 Task: Apply color scale to range C2.
Action: Mouse moved to (179, 124)
Screenshot: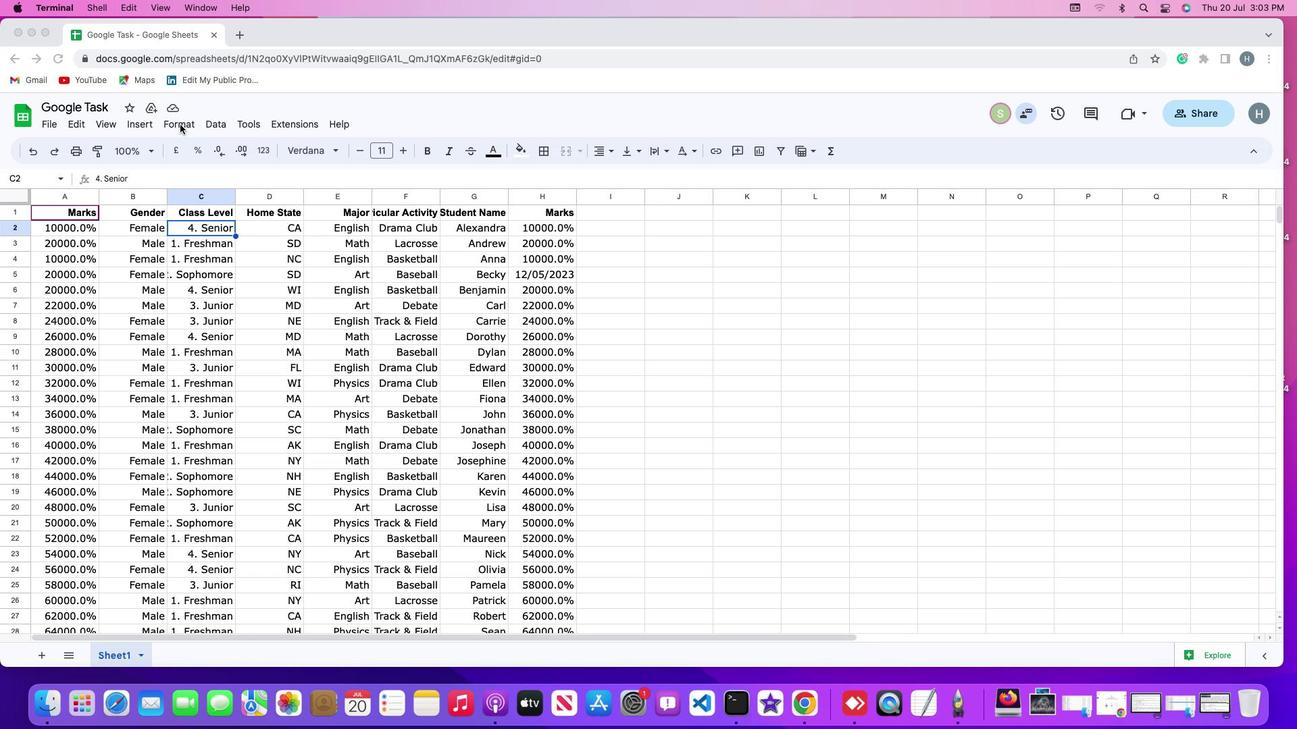 
Action: Mouse pressed left at (179, 124)
Screenshot: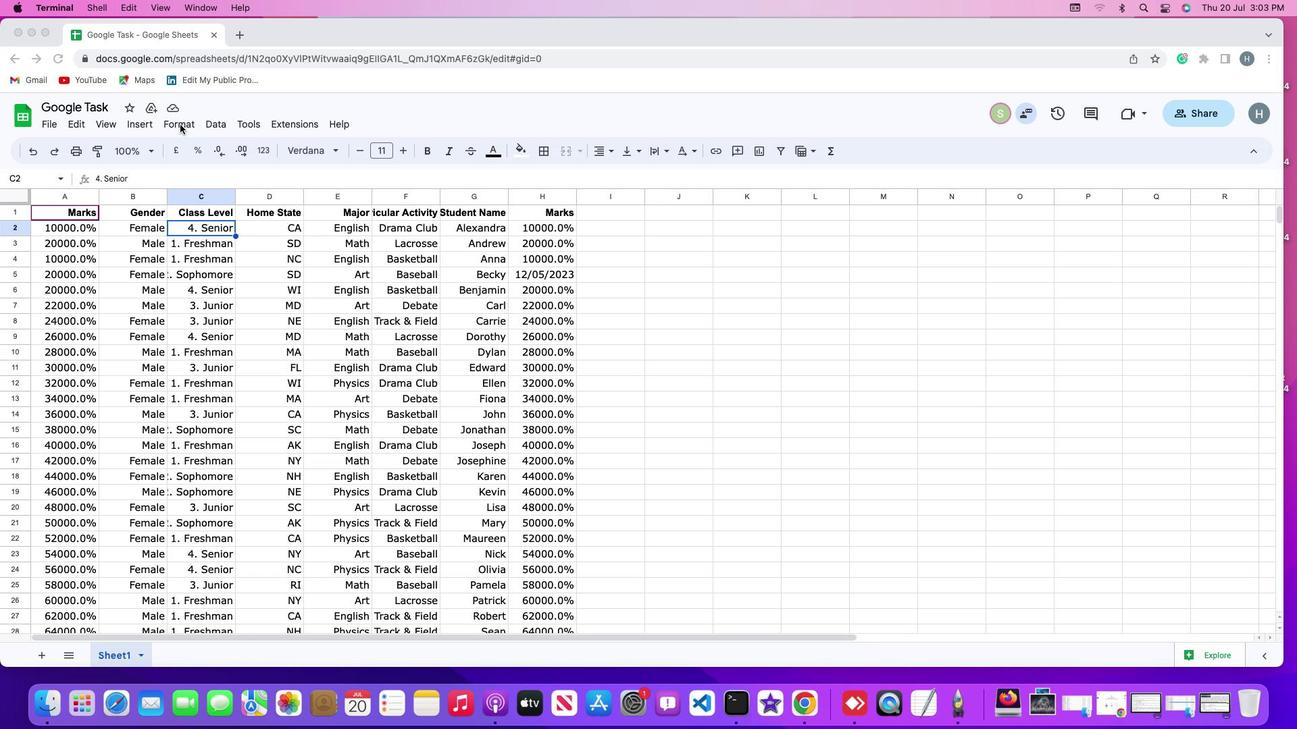 
Action: Mouse moved to (179, 127)
Screenshot: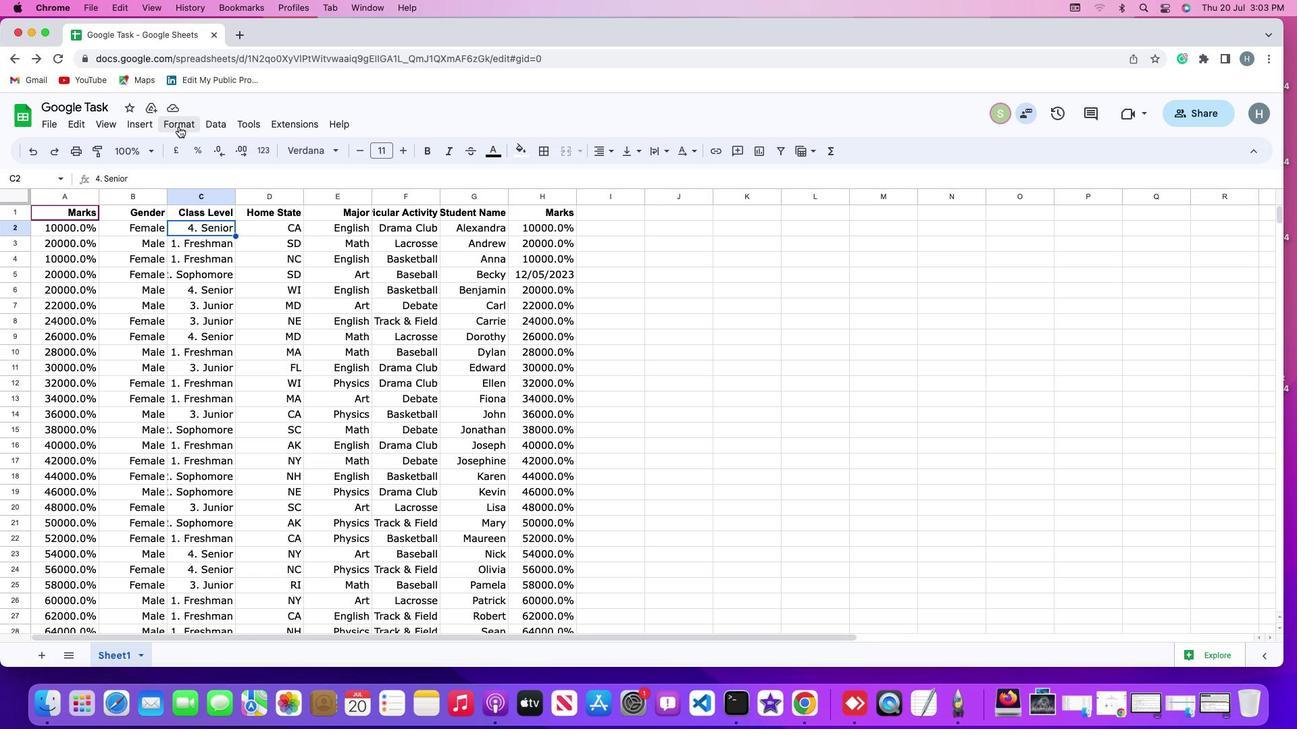 
Action: Mouse pressed left at (179, 127)
Screenshot: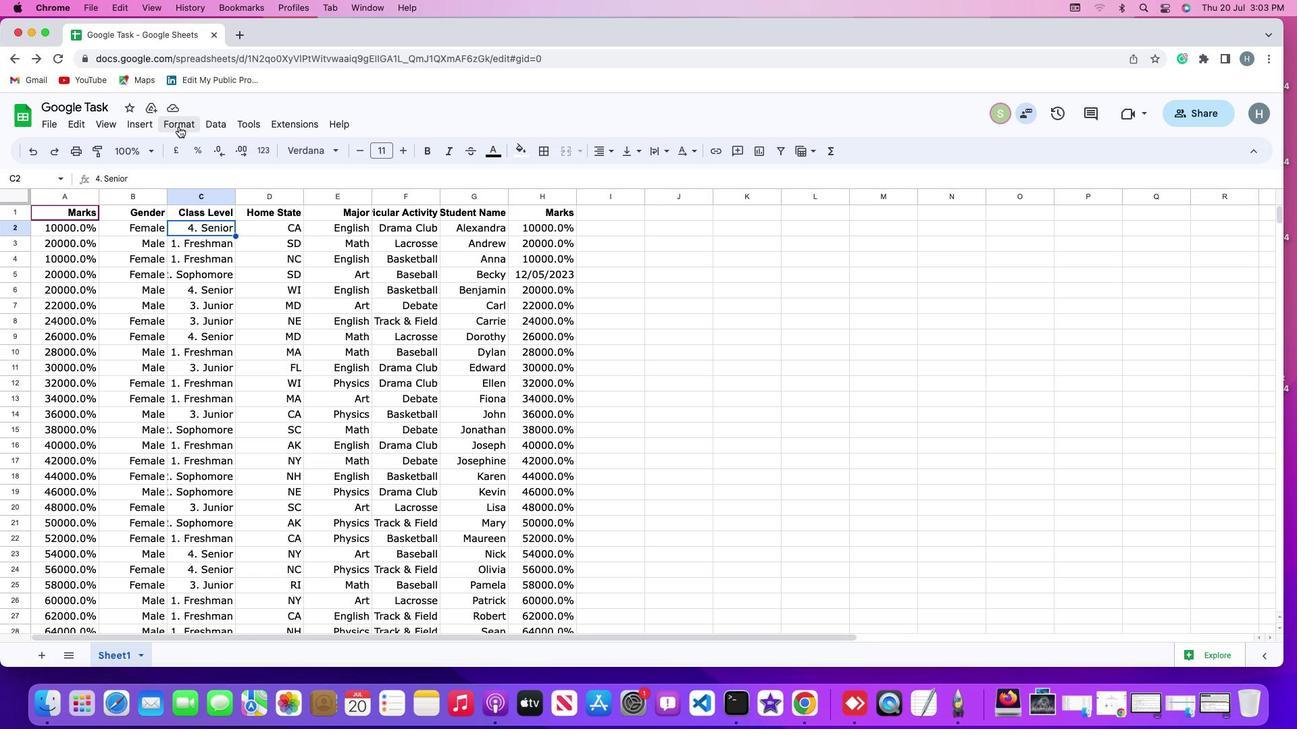 
Action: Mouse moved to (204, 358)
Screenshot: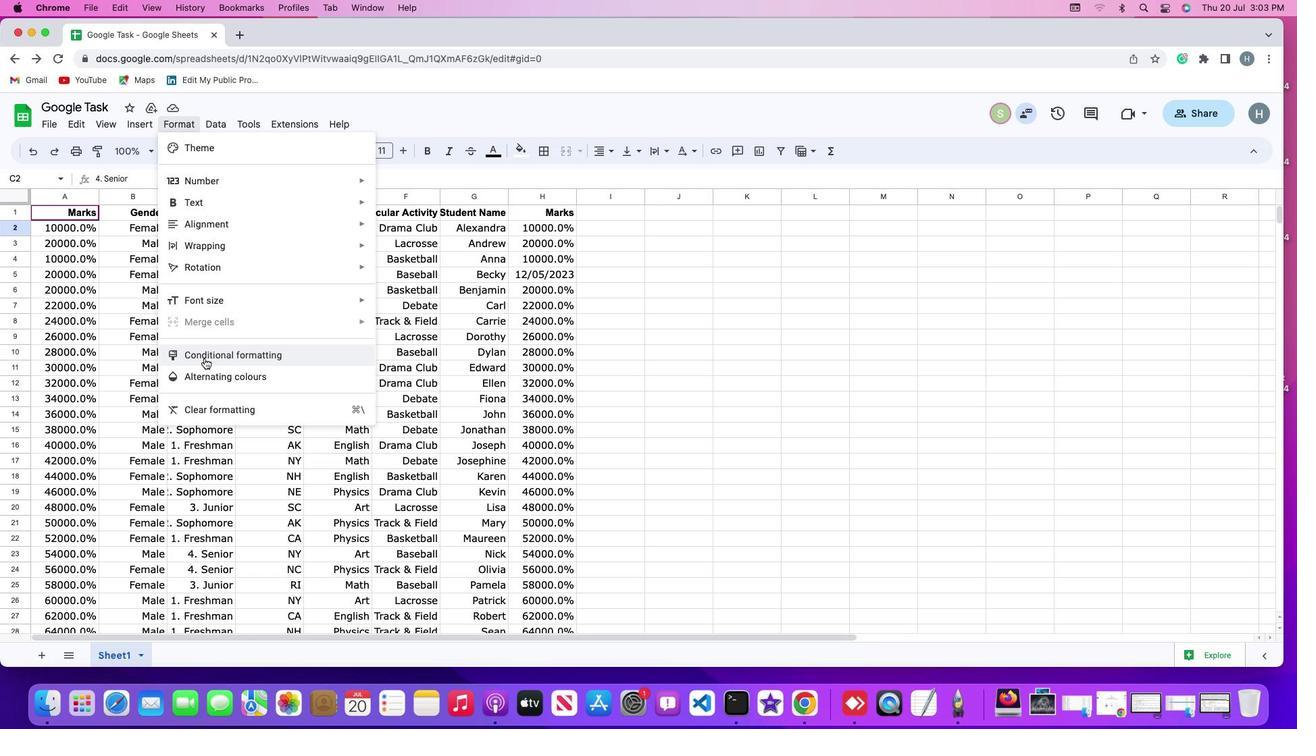 
Action: Mouse pressed left at (204, 358)
Screenshot: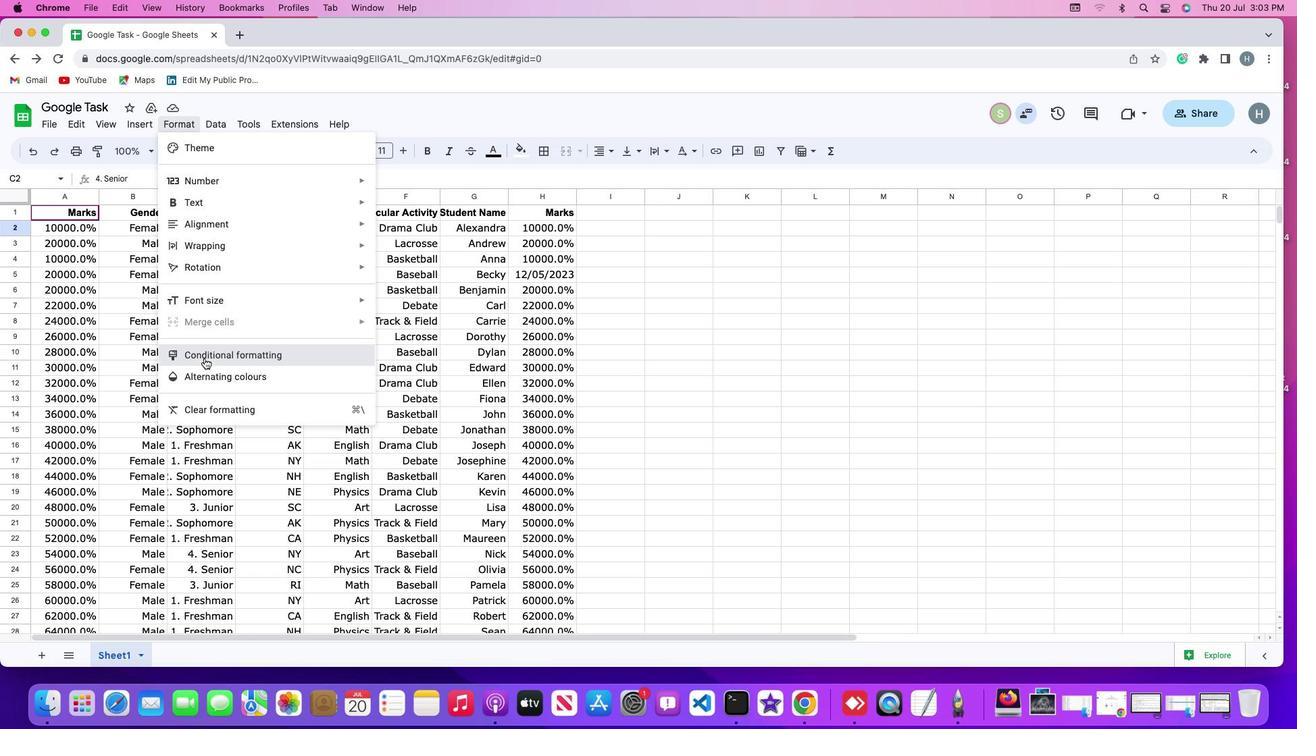 
Action: Mouse moved to (1202, 194)
Screenshot: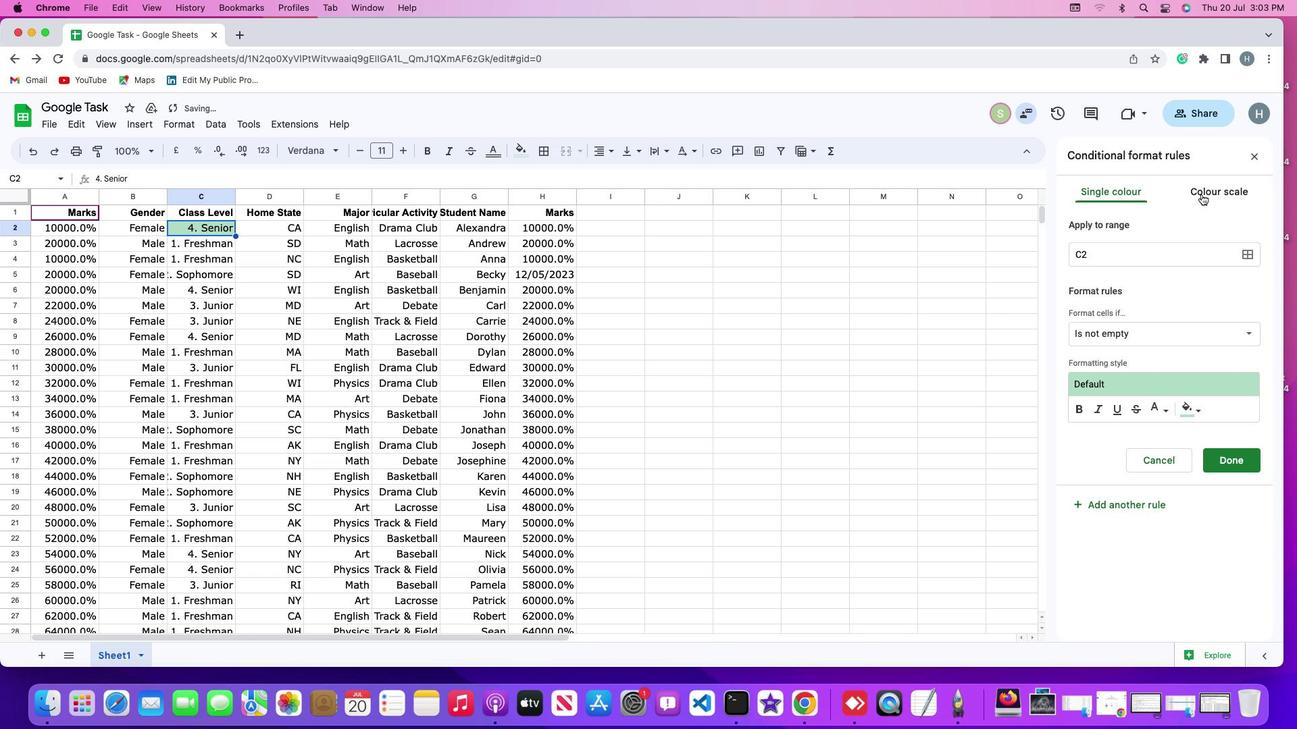 
Action: Mouse pressed left at (1202, 194)
Screenshot: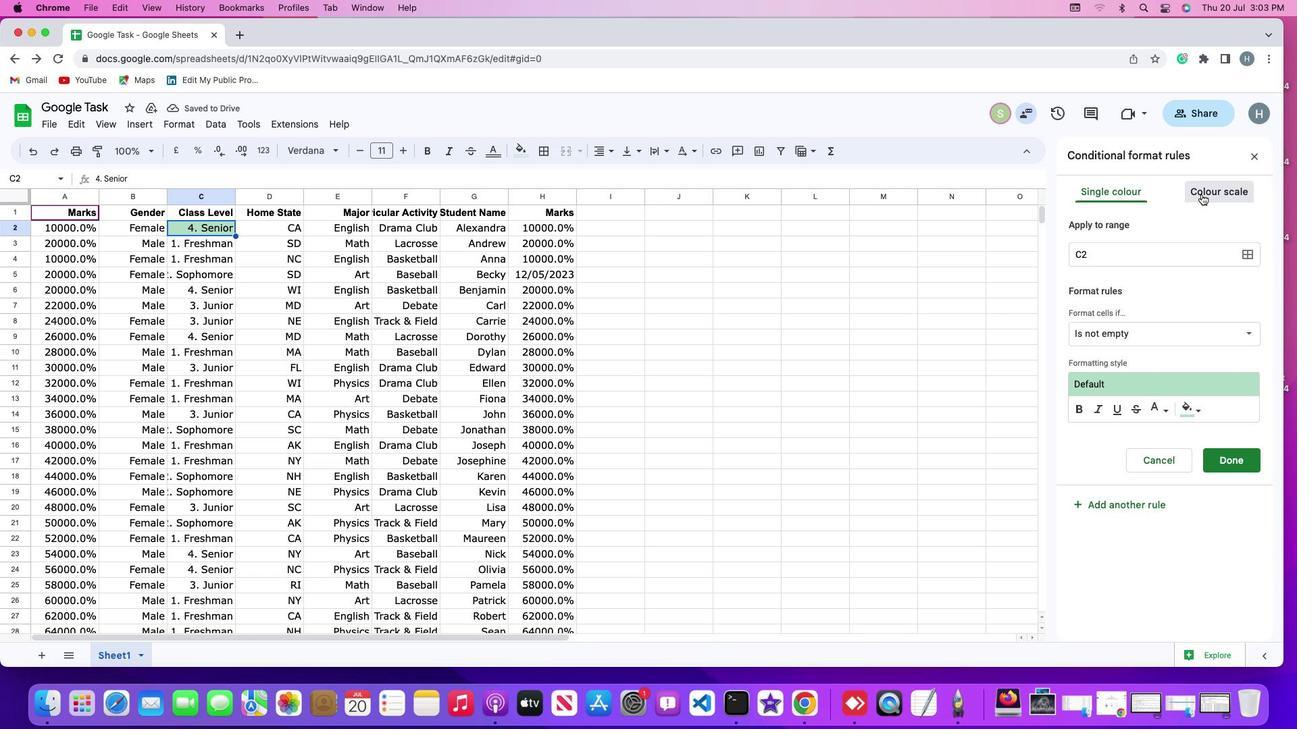 
Action: Mouse moved to (1248, 256)
Screenshot: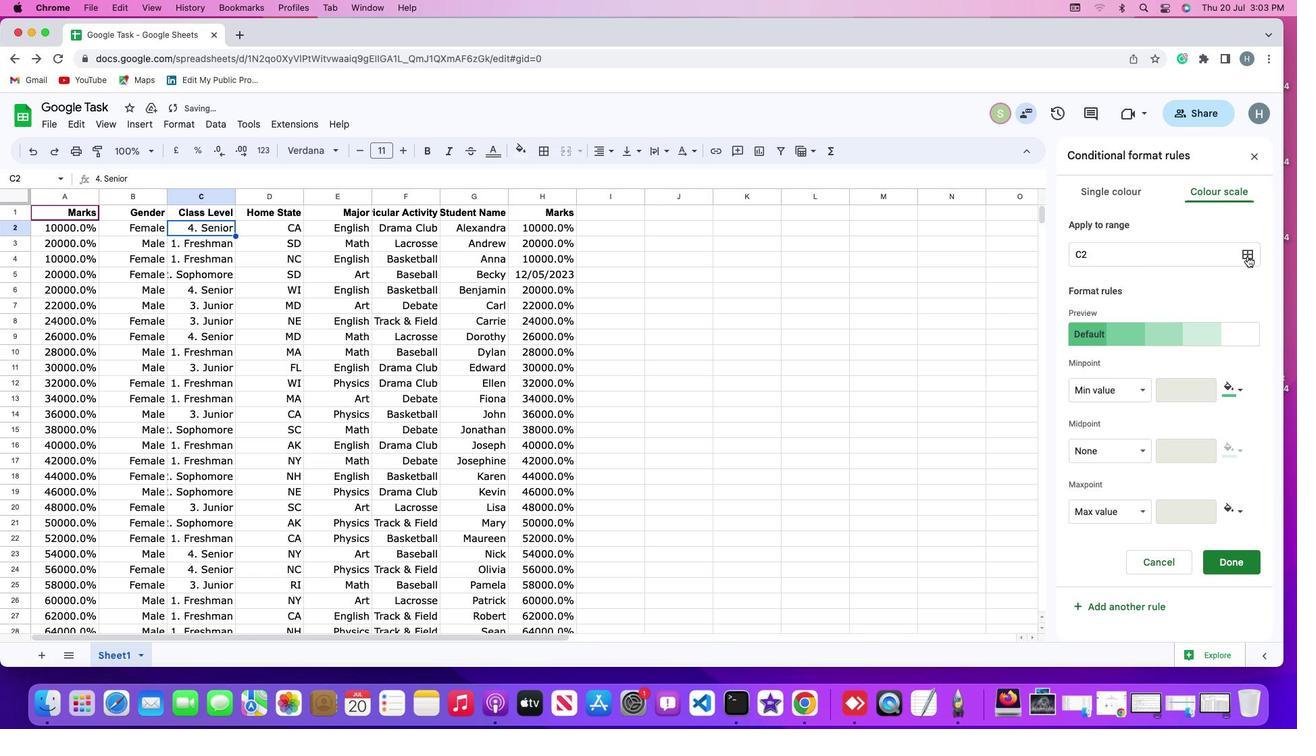 
Action: Mouse pressed left at (1248, 256)
Screenshot: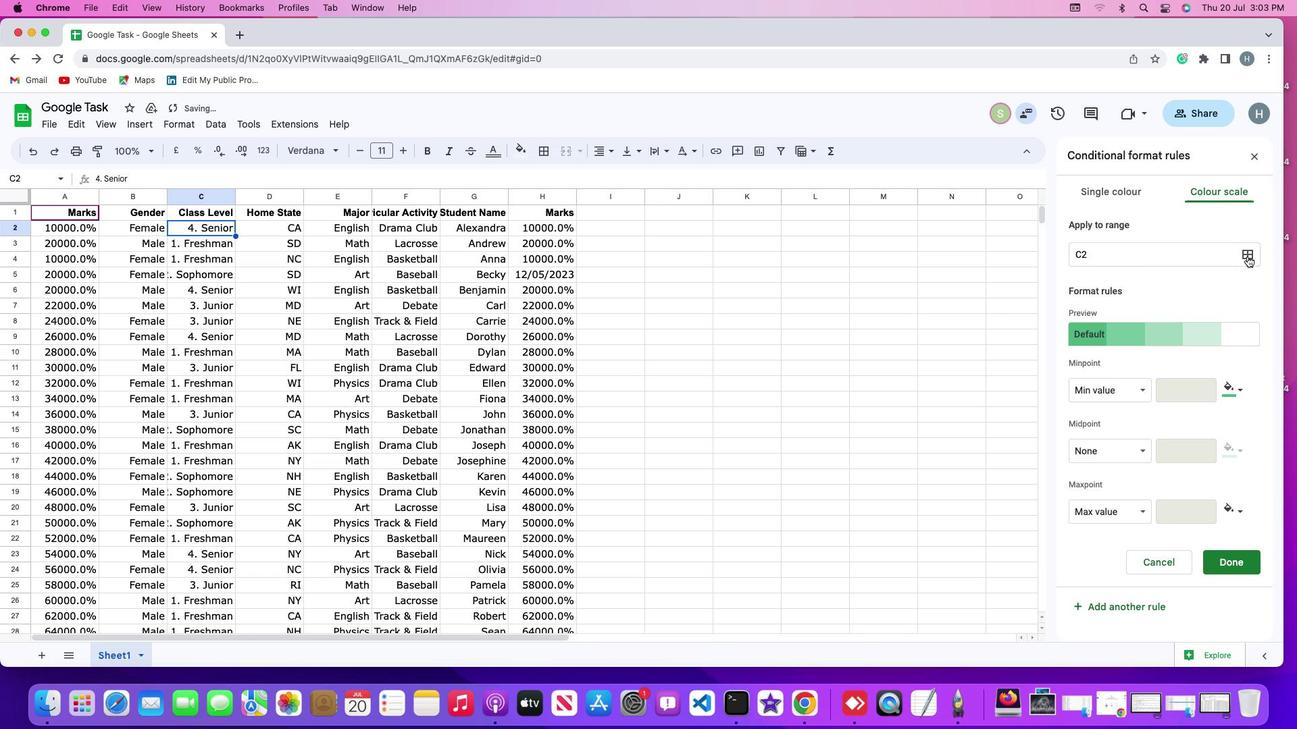 
Action: Mouse moved to (718, 432)
Screenshot: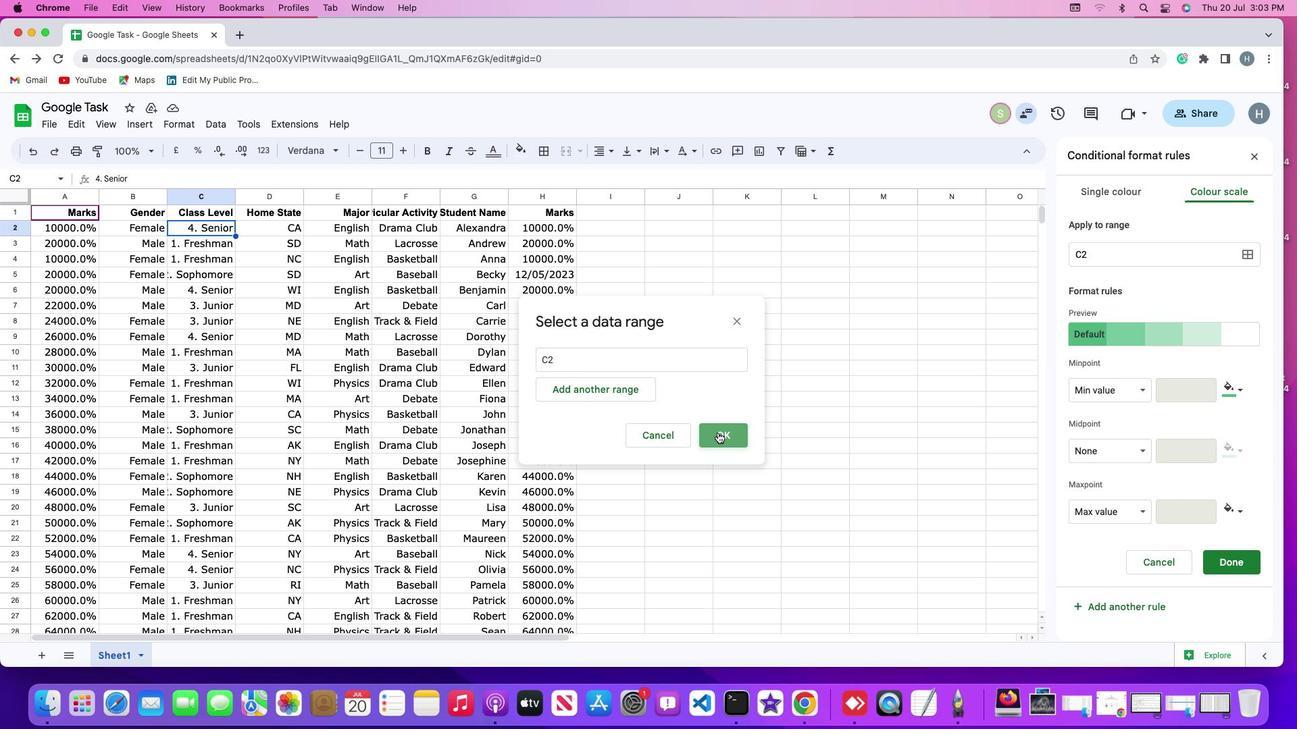 
Action: Mouse pressed left at (718, 432)
Screenshot: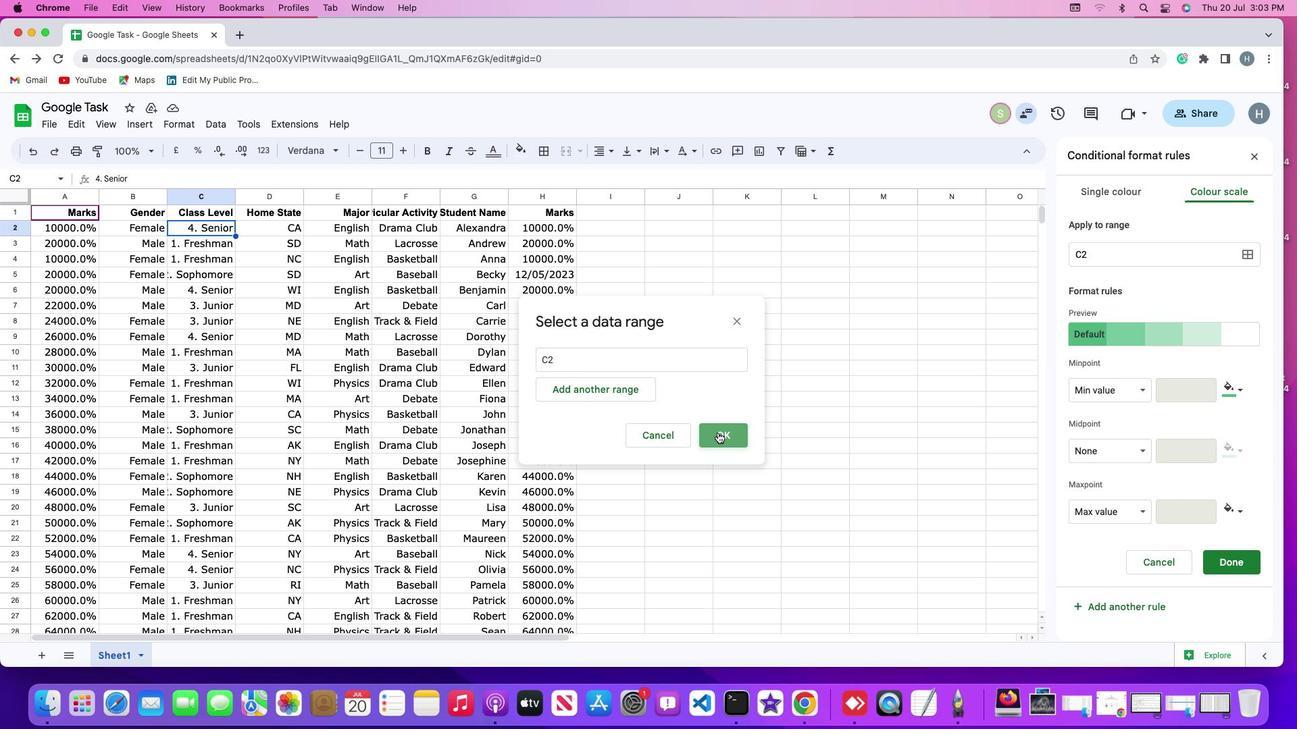 
Action: Mouse moved to (687, 408)
Screenshot: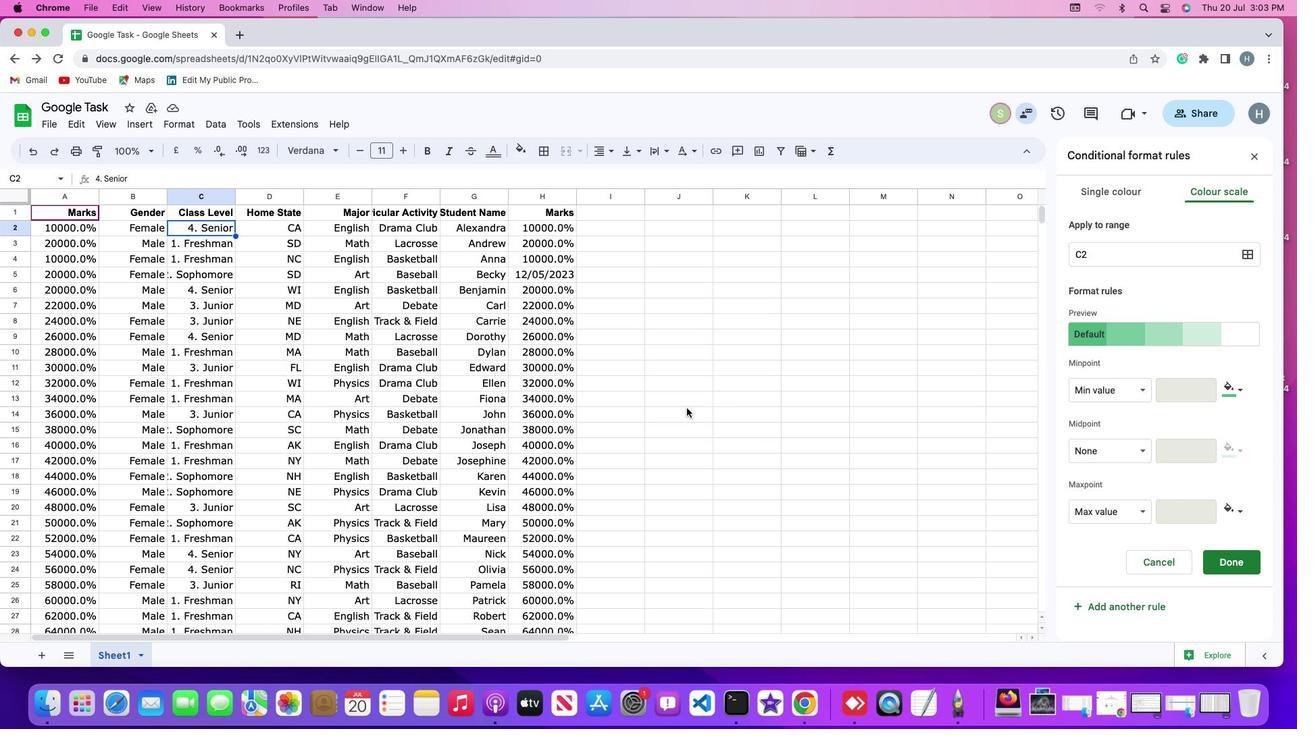 
